 Task: Create List Content Marketing in Board Social Media Advertising Strategies to Workspace Healthcare Consulting. Create List Lead Nurturing in Board Customer Journey Optimization Analytics to Workspace Healthcare Consulting. Create List Social Media Management in Board Public Relations Thought Leadership Content Creation and Distribution to Workspace Healthcare Consulting
Action: Mouse moved to (554, 154)
Screenshot: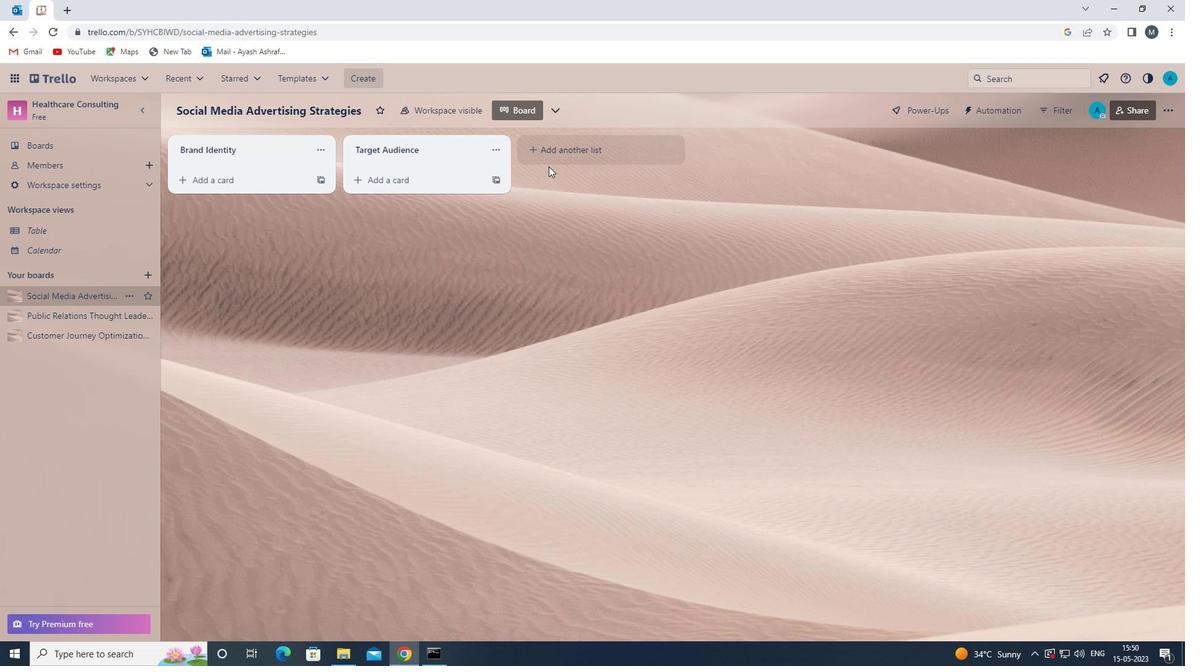 
Action: Mouse pressed left at (554, 154)
Screenshot: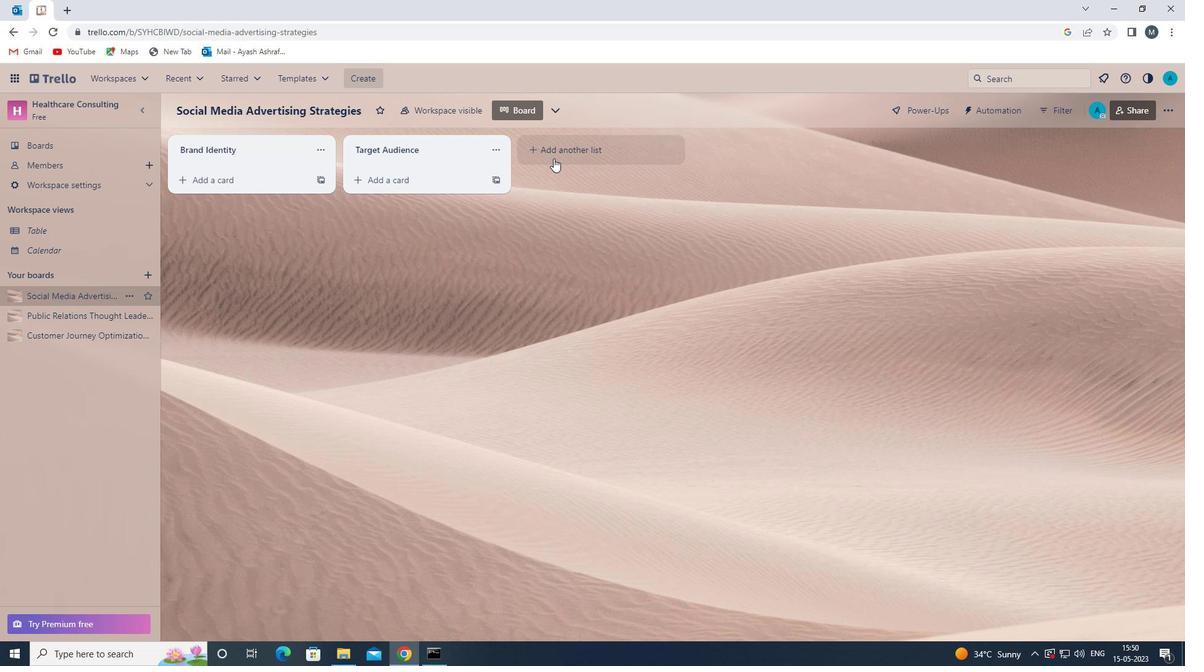 
Action: Mouse moved to (548, 150)
Screenshot: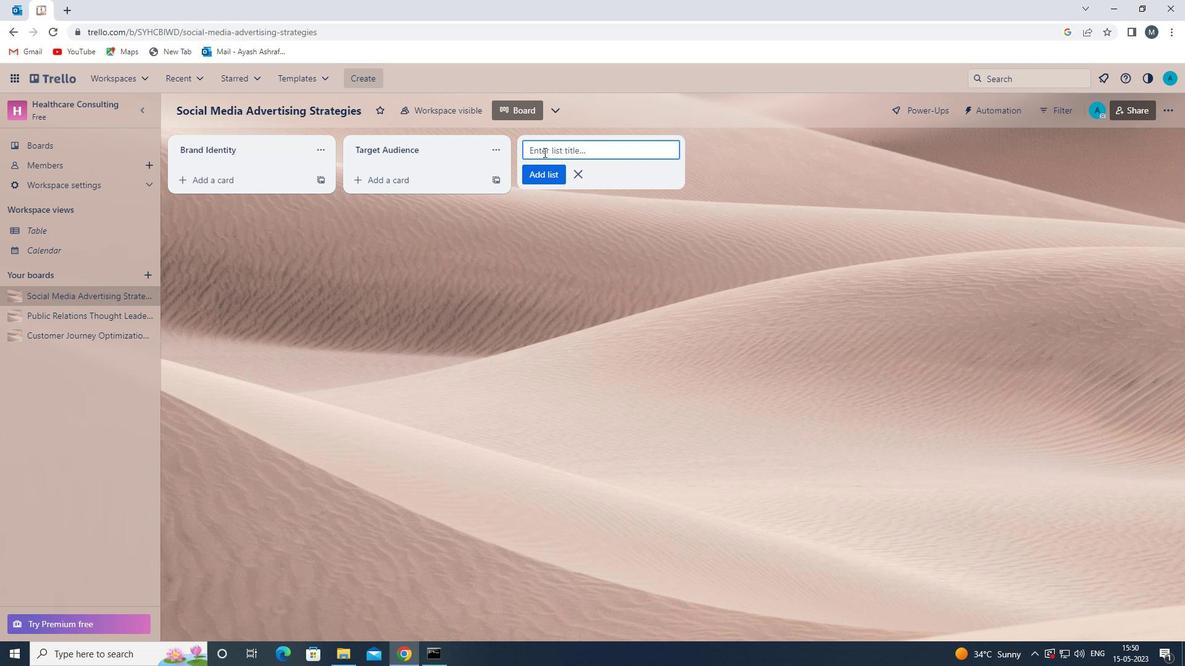 
Action: Mouse pressed left at (548, 150)
Screenshot: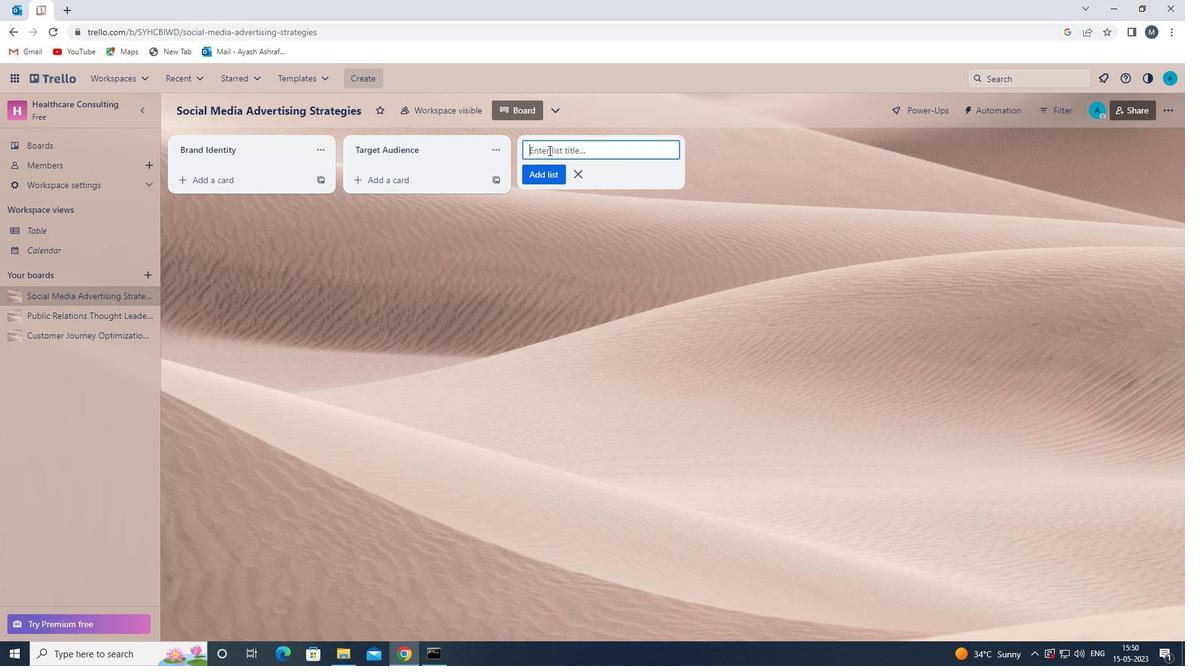 
Action: Key pressed <Key.shift><Key.shift><Key.shift><Key.shift><Key.shift><Key.shift><Key.shift><Key.shift><Key.shift><Key.shift><Key.shift>CONTENT<Key.space><Key.shift>MARKETING<Key.space>
Screenshot: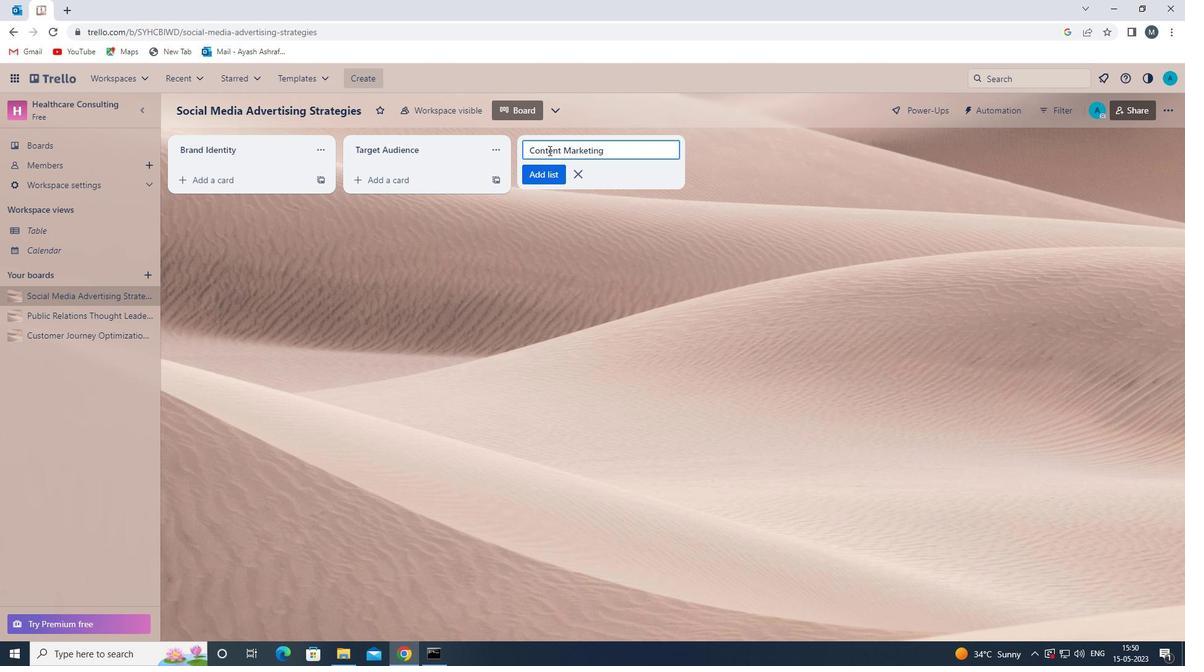 
Action: Mouse moved to (546, 173)
Screenshot: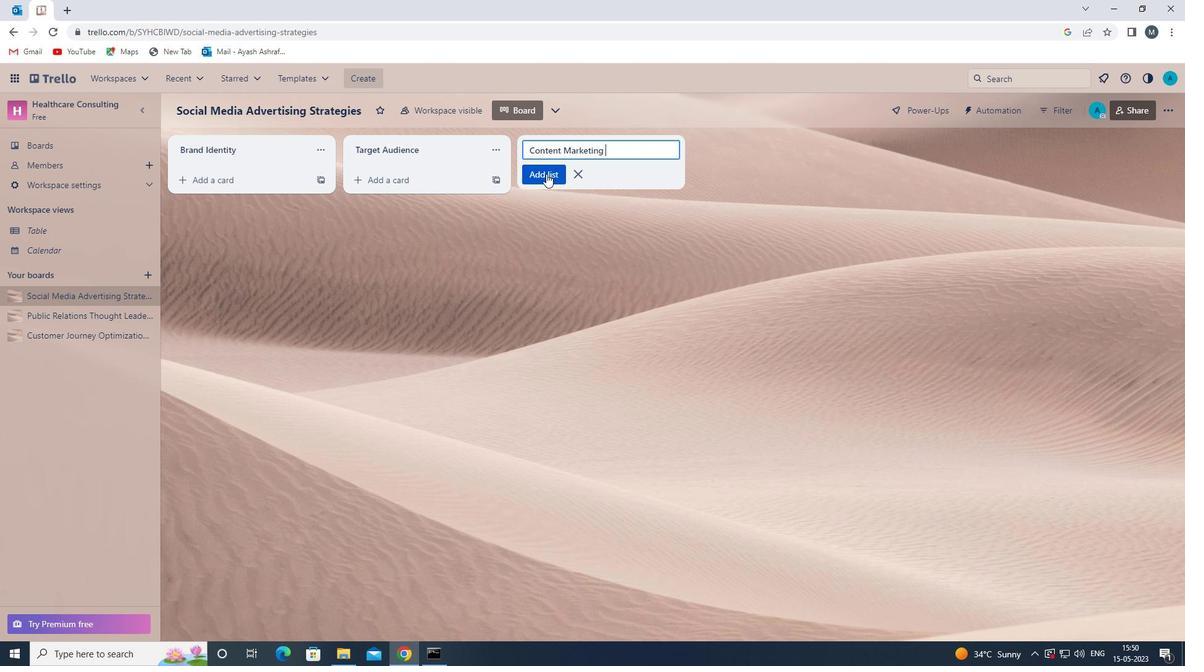 
Action: Mouse pressed left at (546, 173)
Screenshot: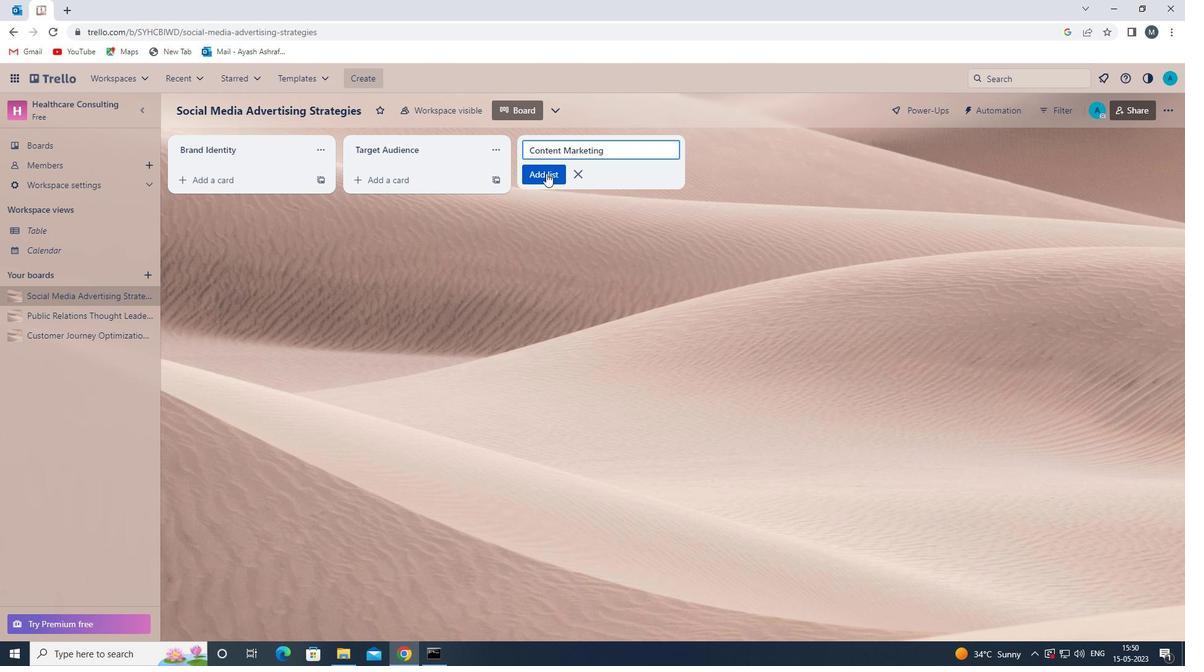 
Action: Mouse moved to (511, 303)
Screenshot: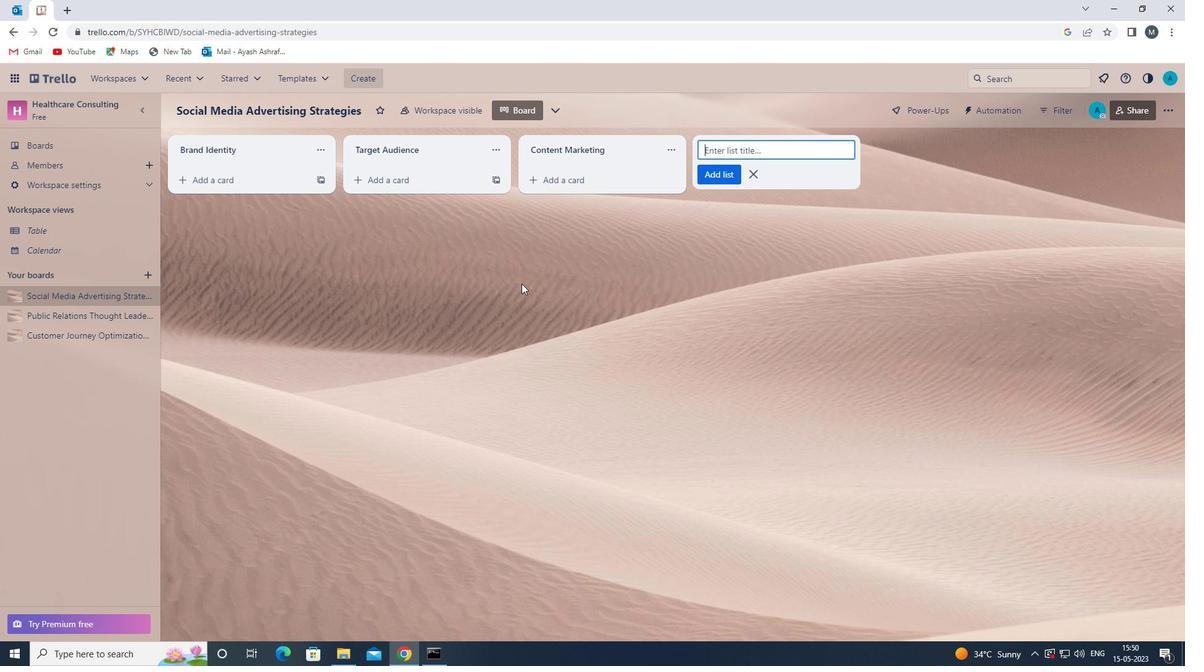 
Action: Mouse pressed left at (511, 303)
Screenshot: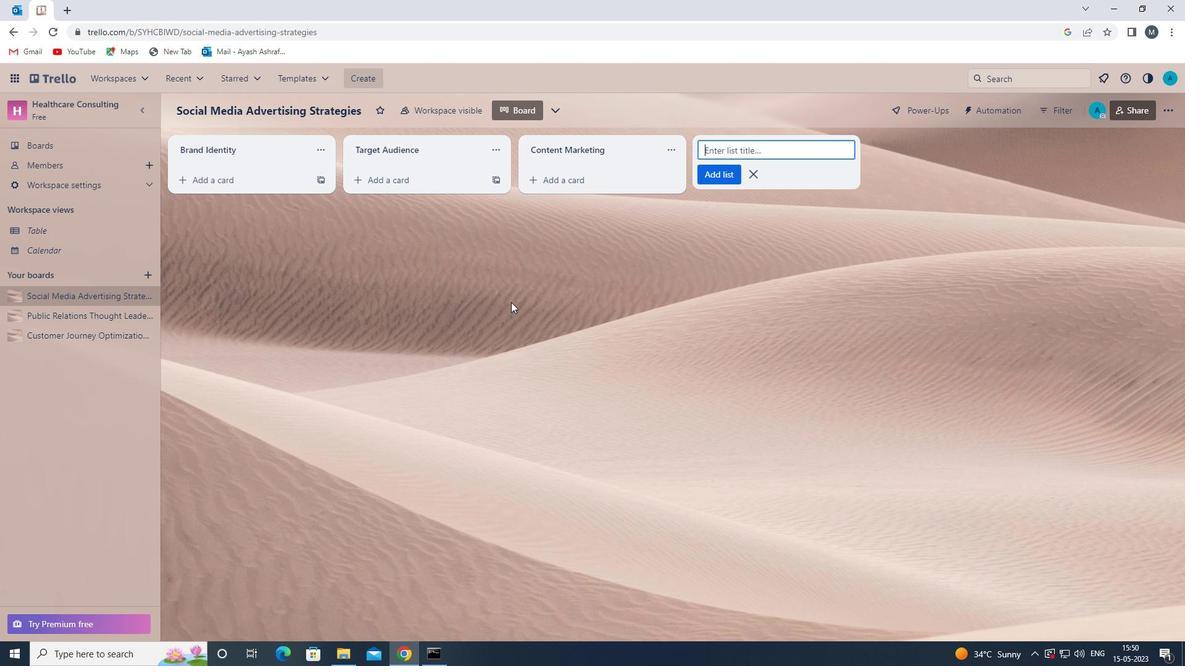 
Action: Mouse moved to (58, 339)
Screenshot: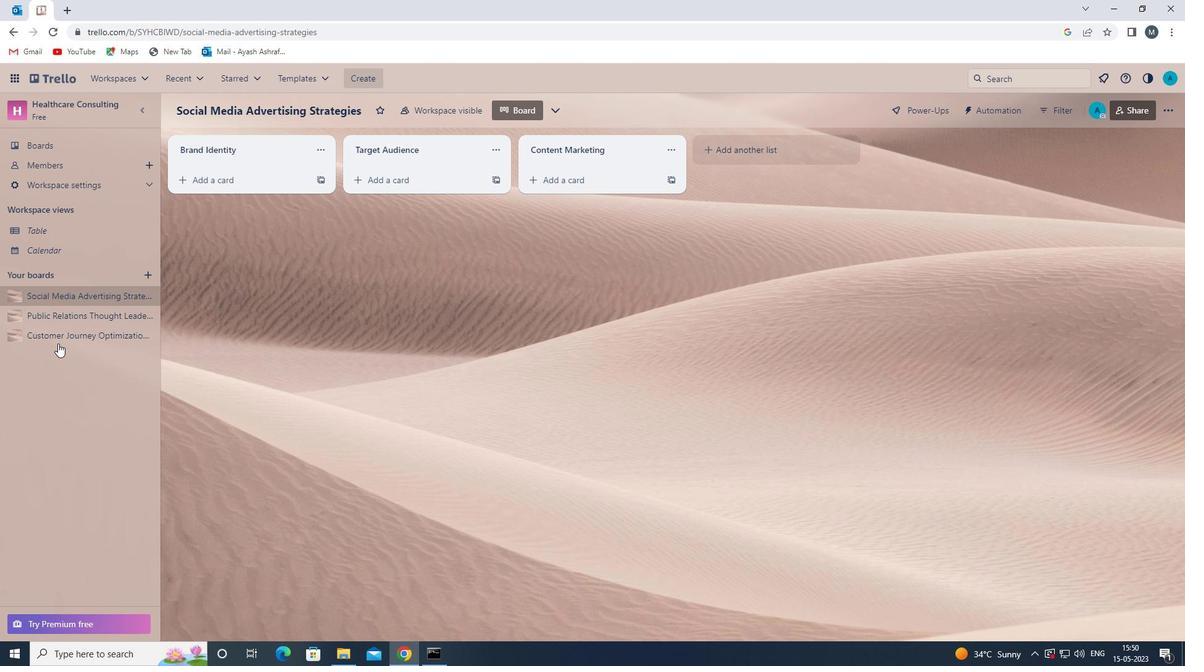 
Action: Mouse pressed left at (58, 339)
Screenshot: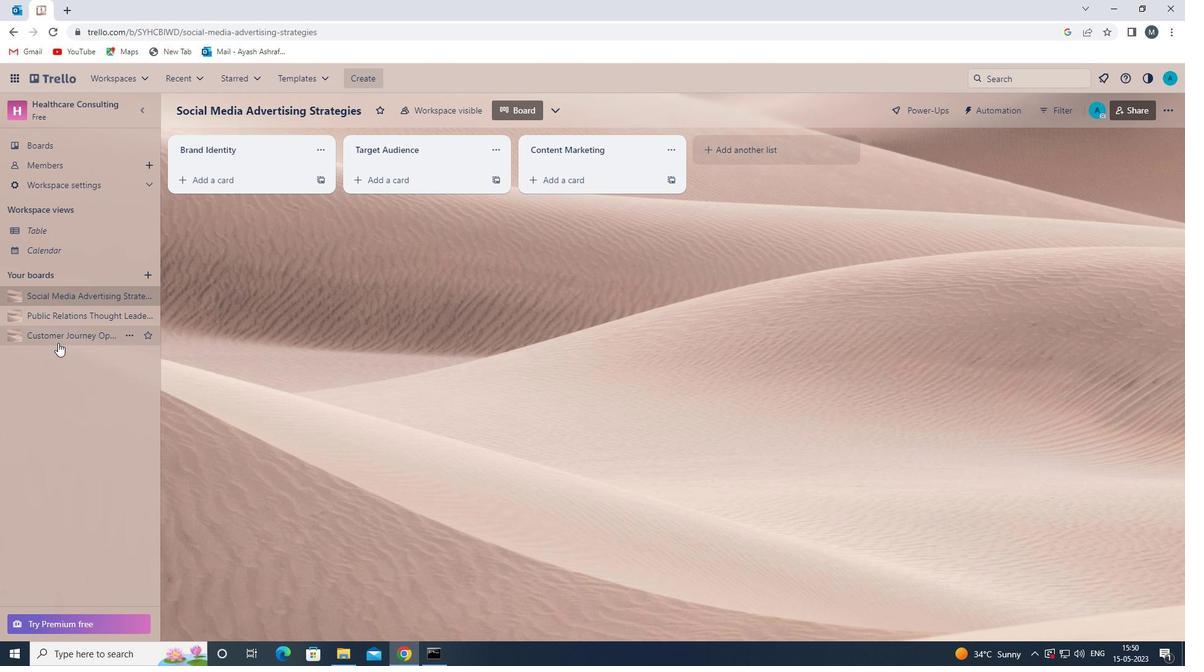 
Action: Mouse moved to (565, 153)
Screenshot: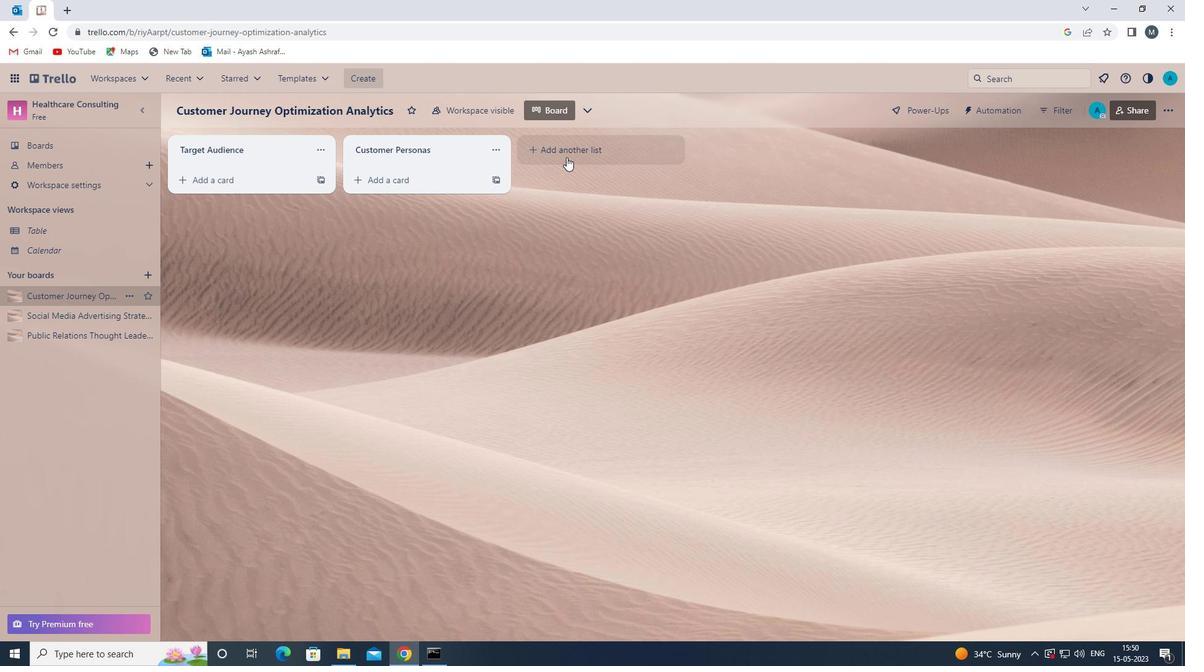 
Action: Mouse pressed left at (565, 153)
Screenshot: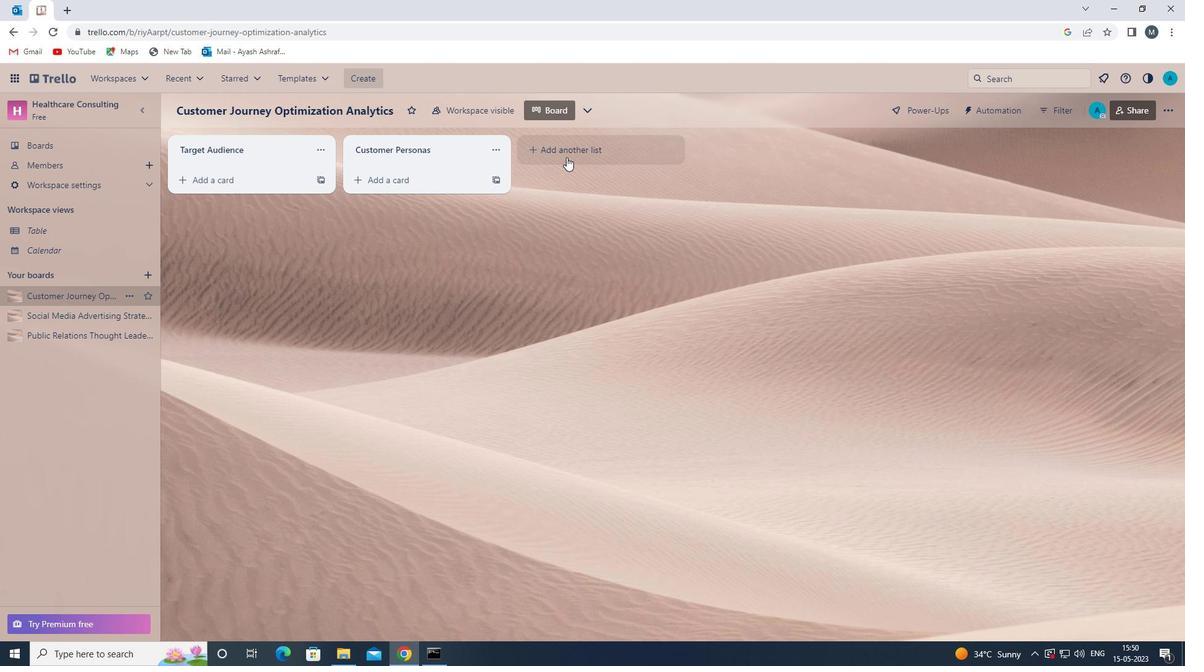 
Action: Mouse moved to (556, 149)
Screenshot: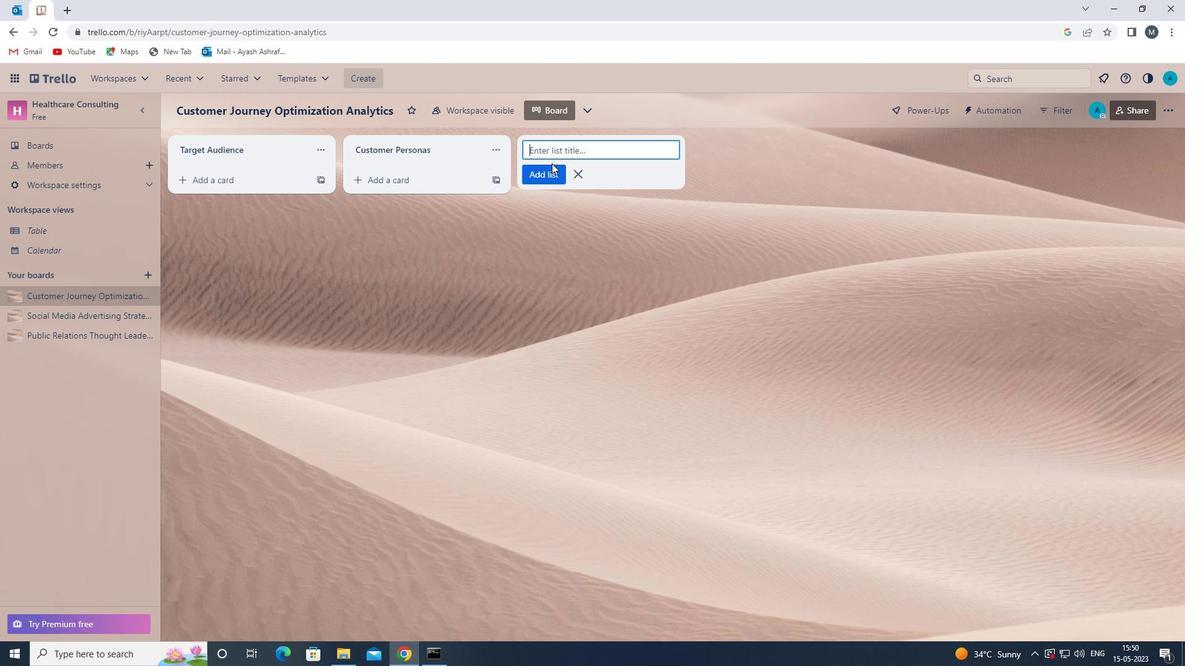 
Action: Mouse pressed left at (556, 149)
Screenshot: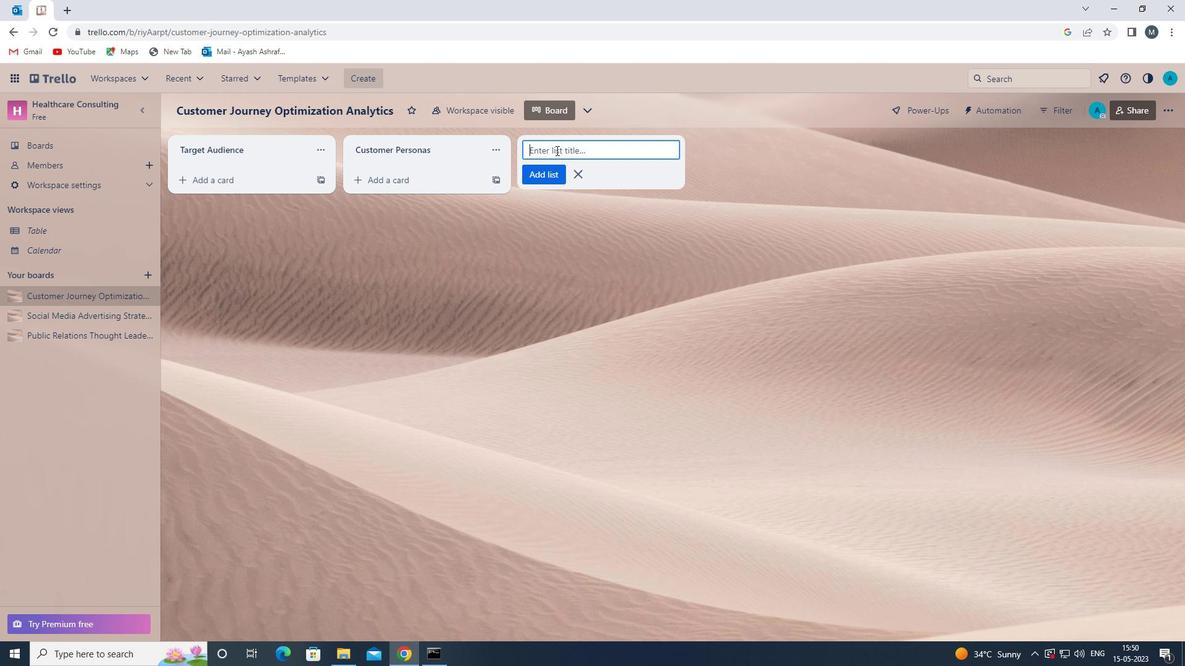 
Action: Key pressed <Key.shift>LEAD<Key.space><Key.shift>NURTURING<Key.space>
Screenshot: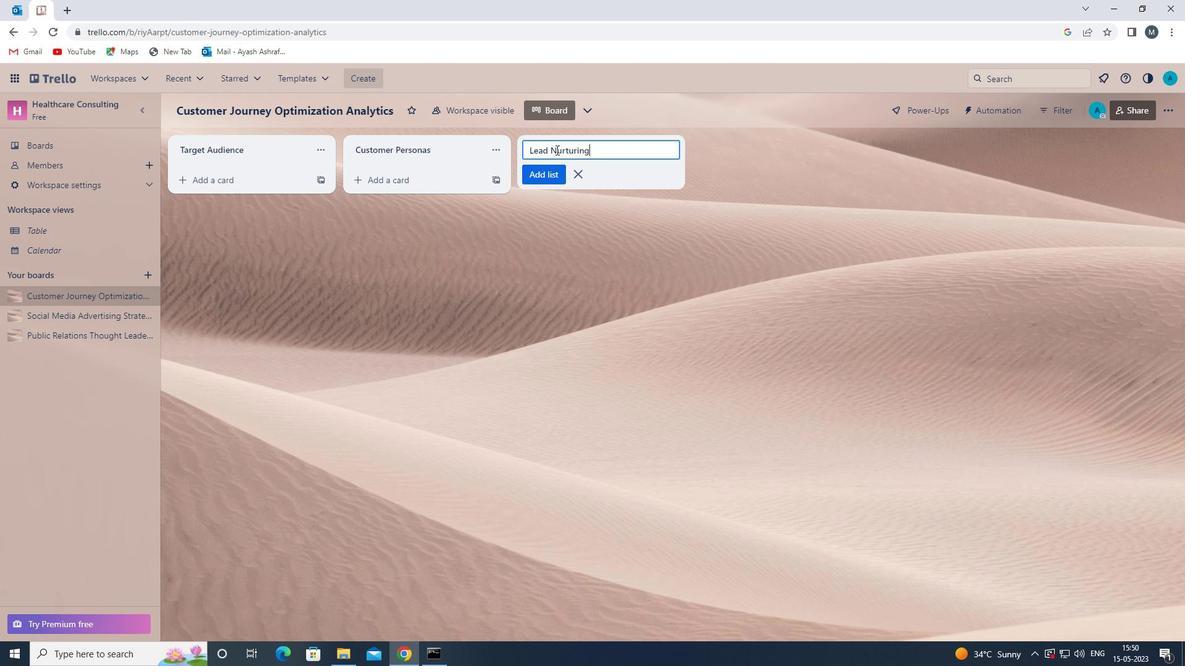 
Action: Mouse moved to (533, 174)
Screenshot: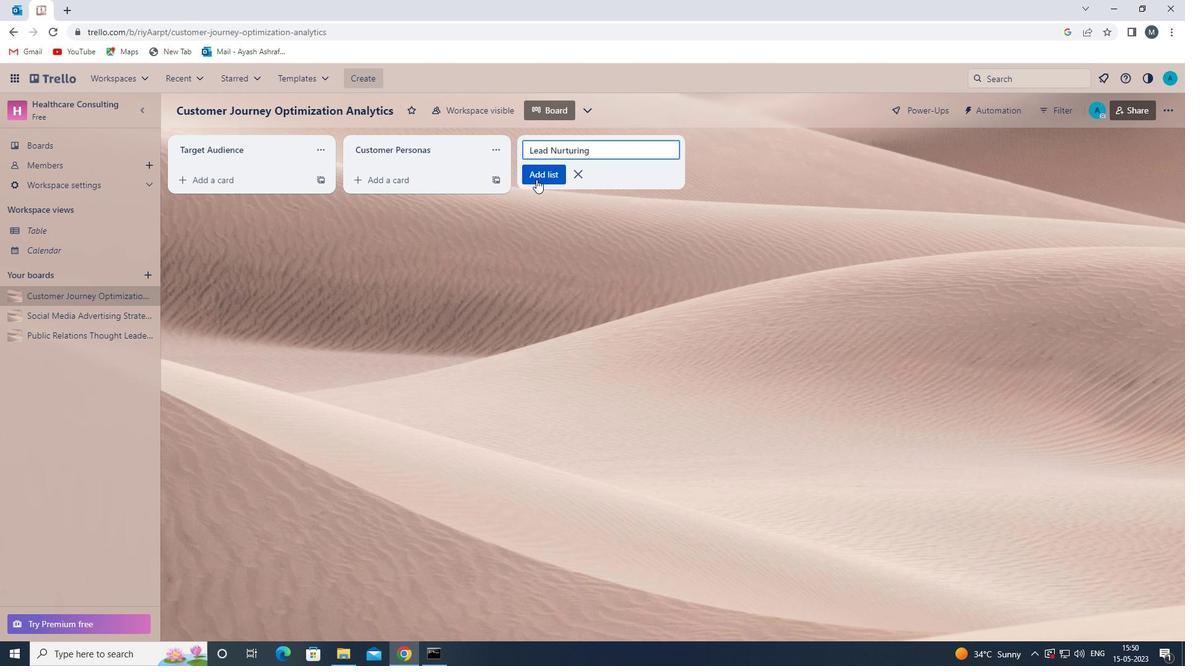 
Action: Mouse pressed left at (533, 174)
Screenshot: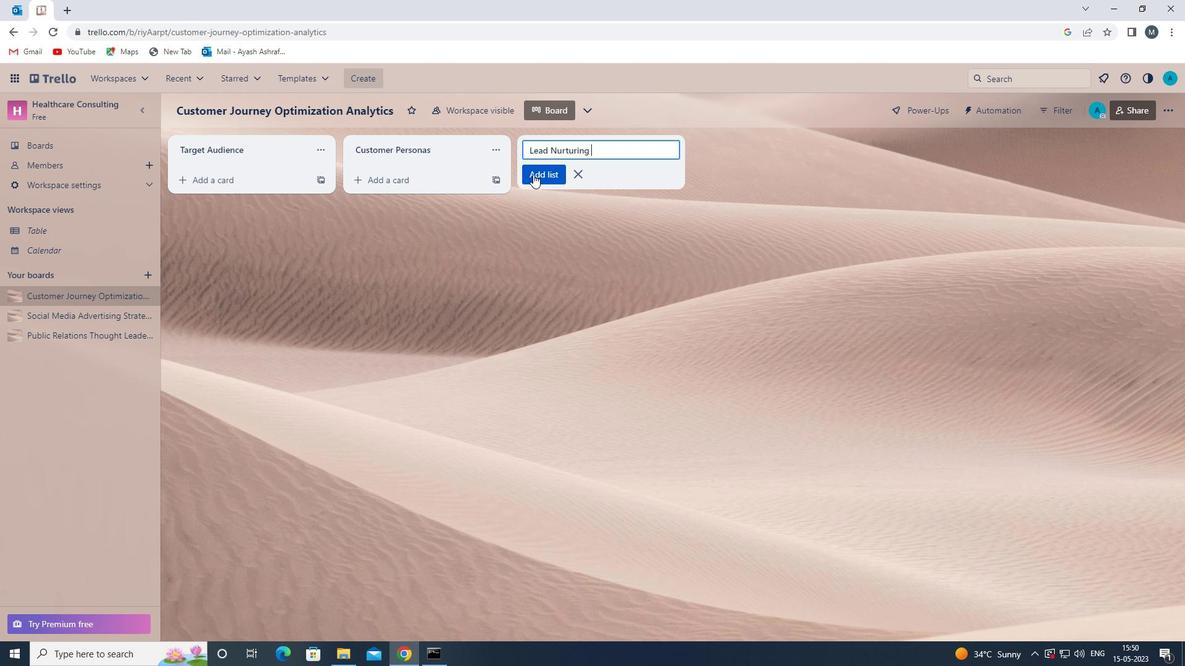 
Action: Mouse moved to (526, 305)
Screenshot: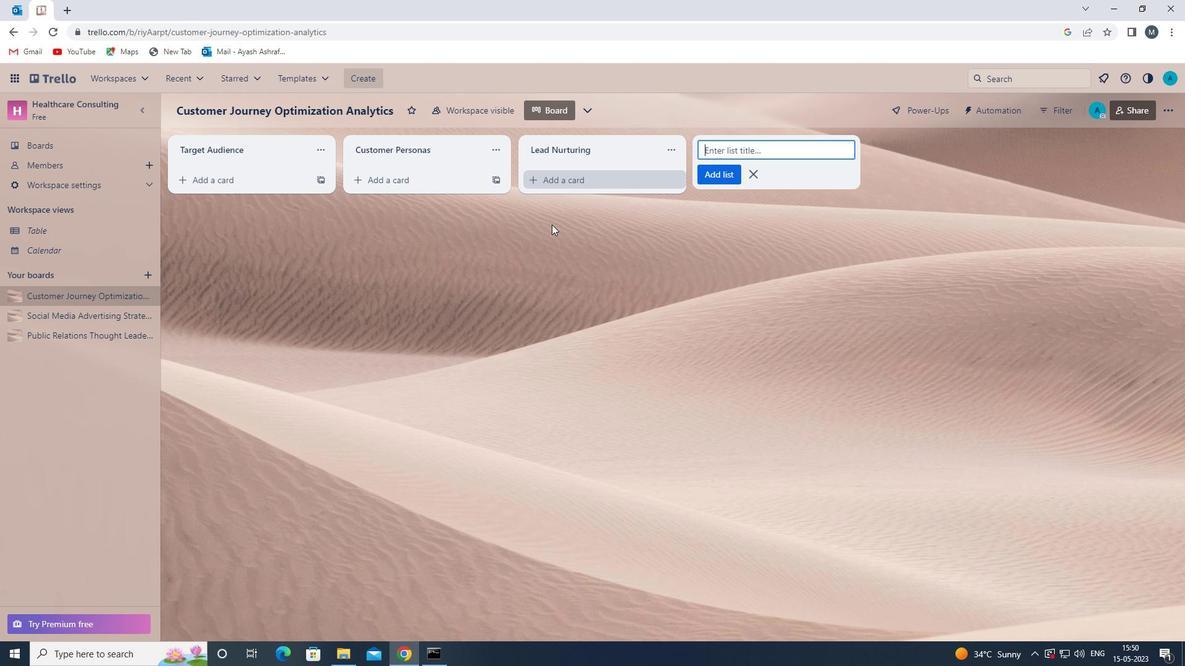 
Action: Mouse pressed left at (526, 305)
Screenshot: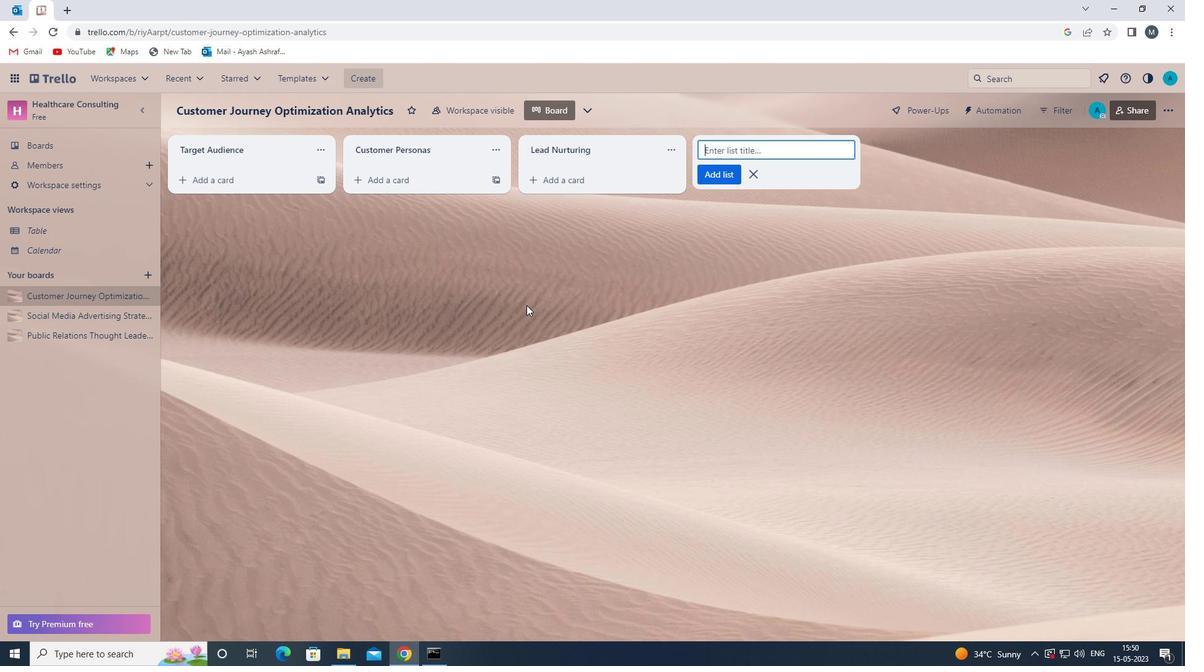 
Action: Mouse moved to (80, 338)
Screenshot: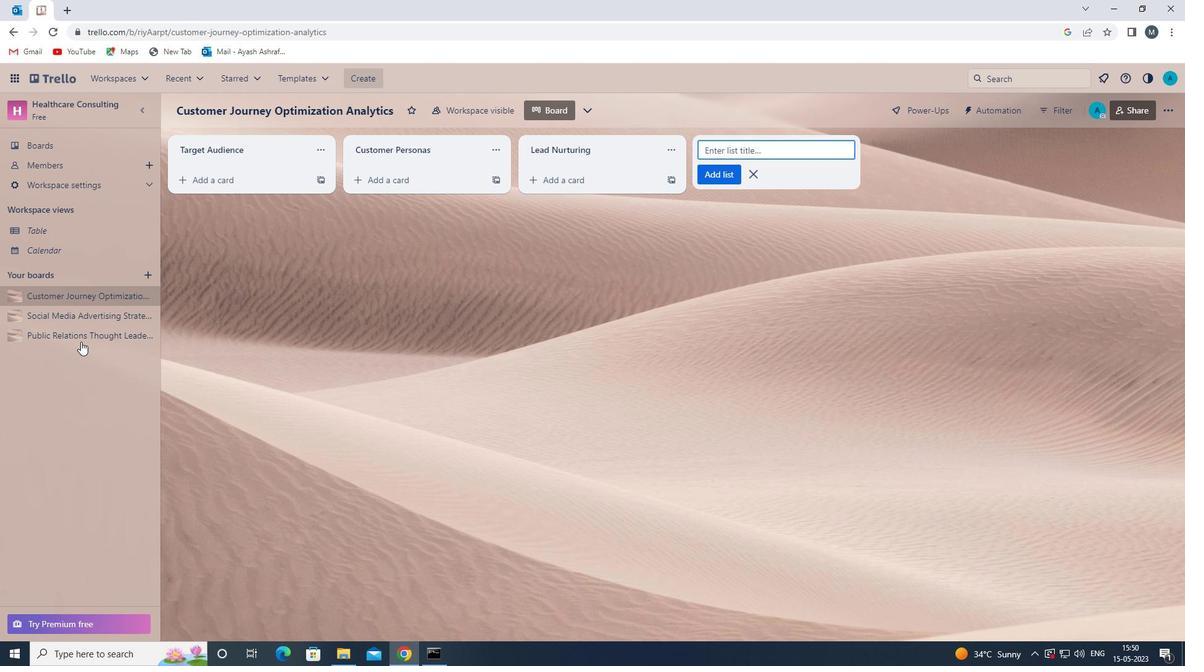 
Action: Mouse pressed left at (80, 338)
Screenshot: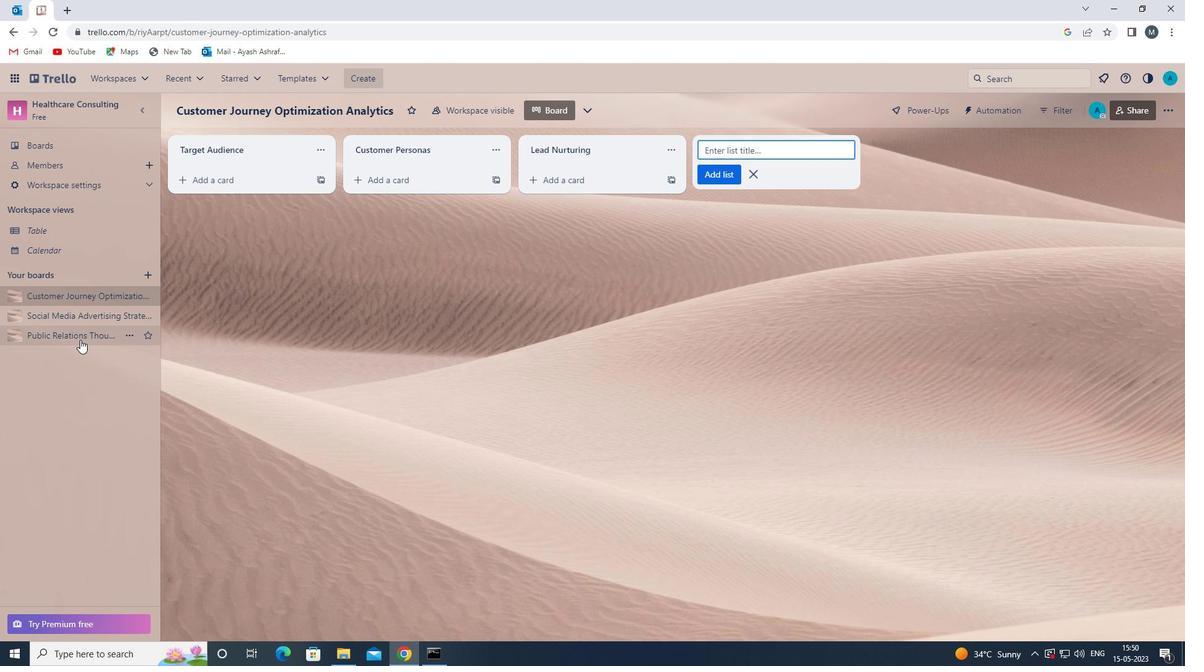 
Action: Mouse moved to (574, 151)
Screenshot: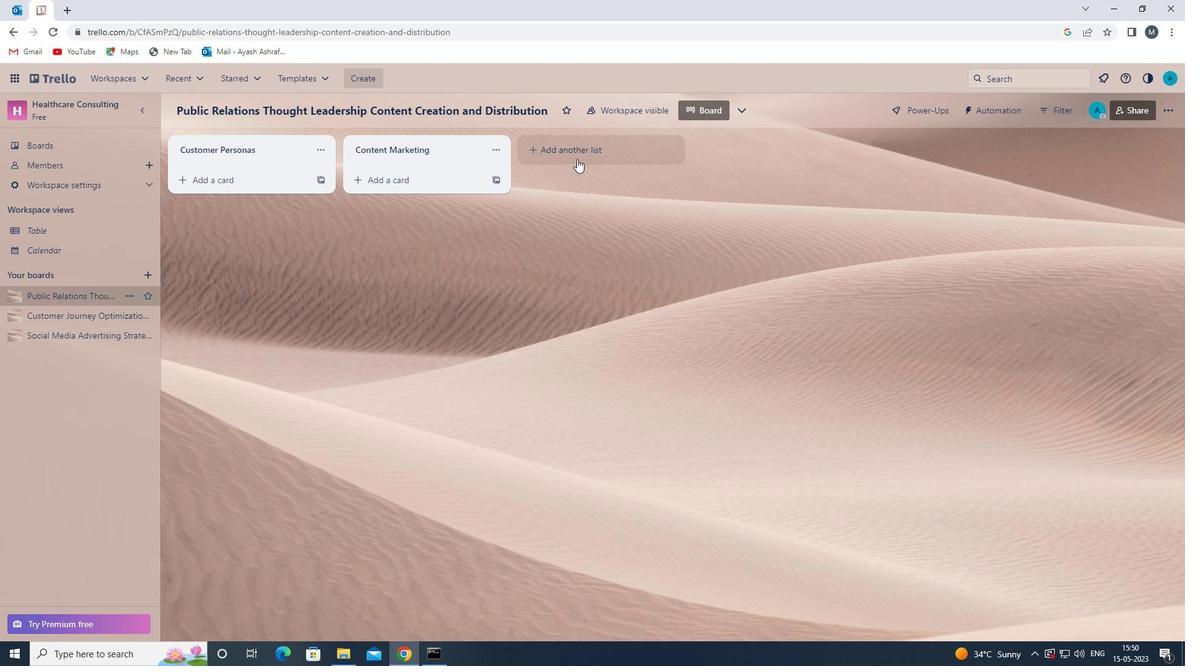 
Action: Mouse pressed left at (574, 151)
Screenshot: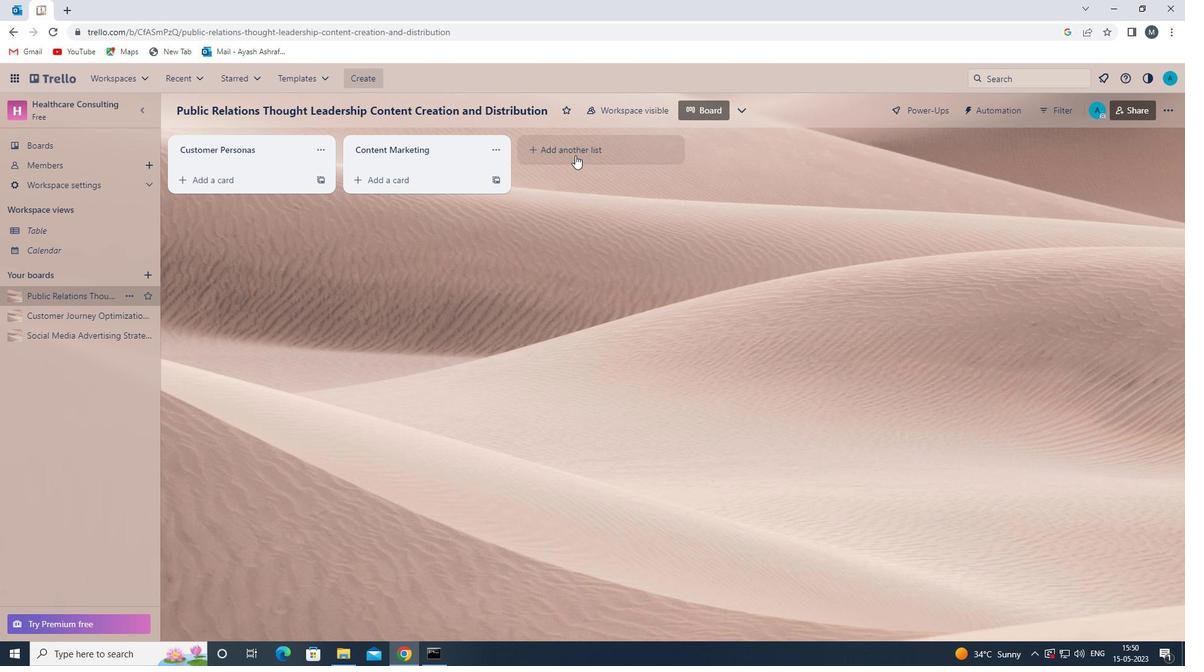 
Action: Mouse moved to (574, 151)
Screenshot: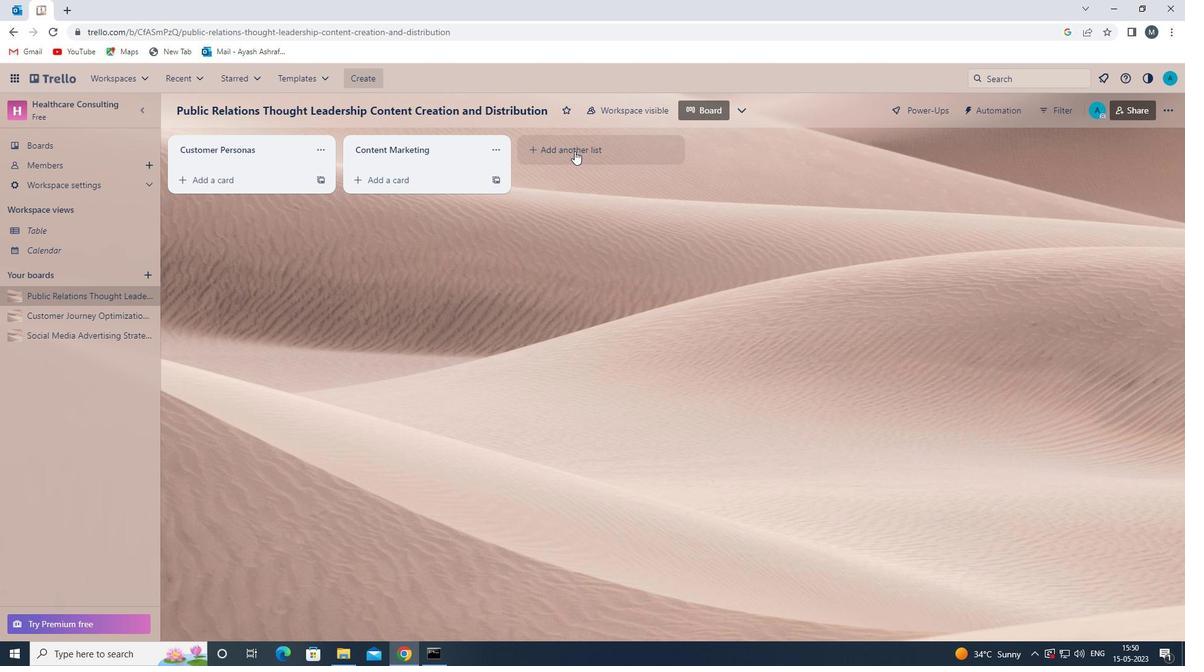 
Action: Mouse pressed left at (574, 151)
Screenshot: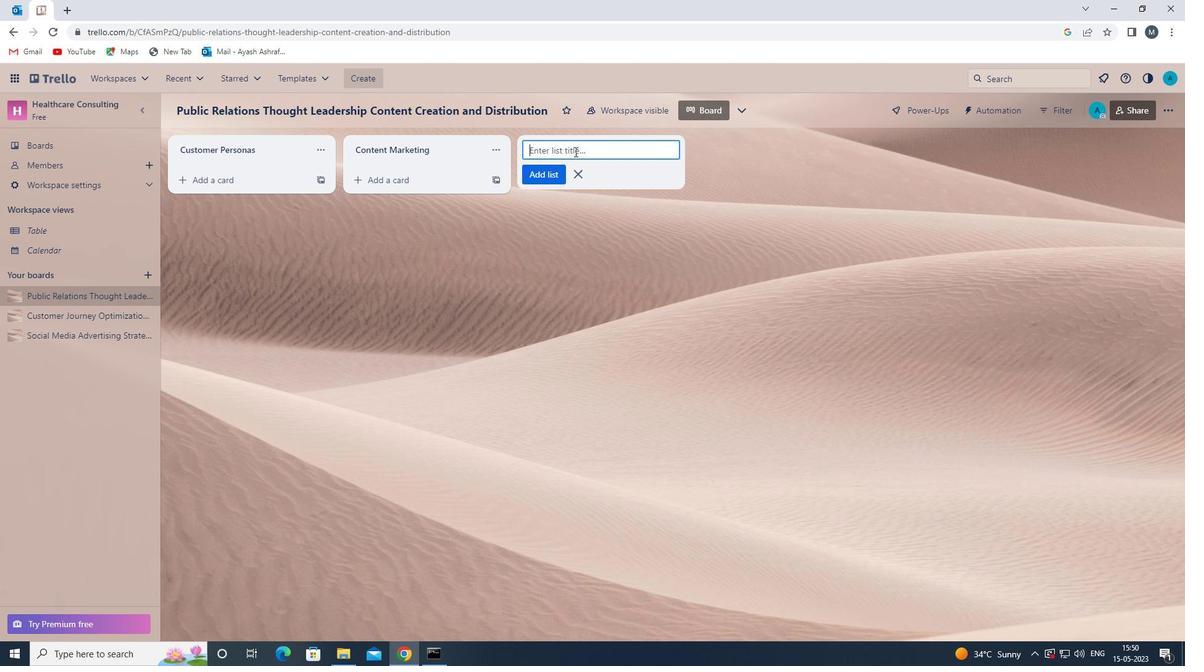 
Action: Key pressed <Key.shift>SOCIAL<Key.space><Key.shift>MEDIA<Key.space><Key.shift>MANAGEMENT<Key.space>
Screenshot: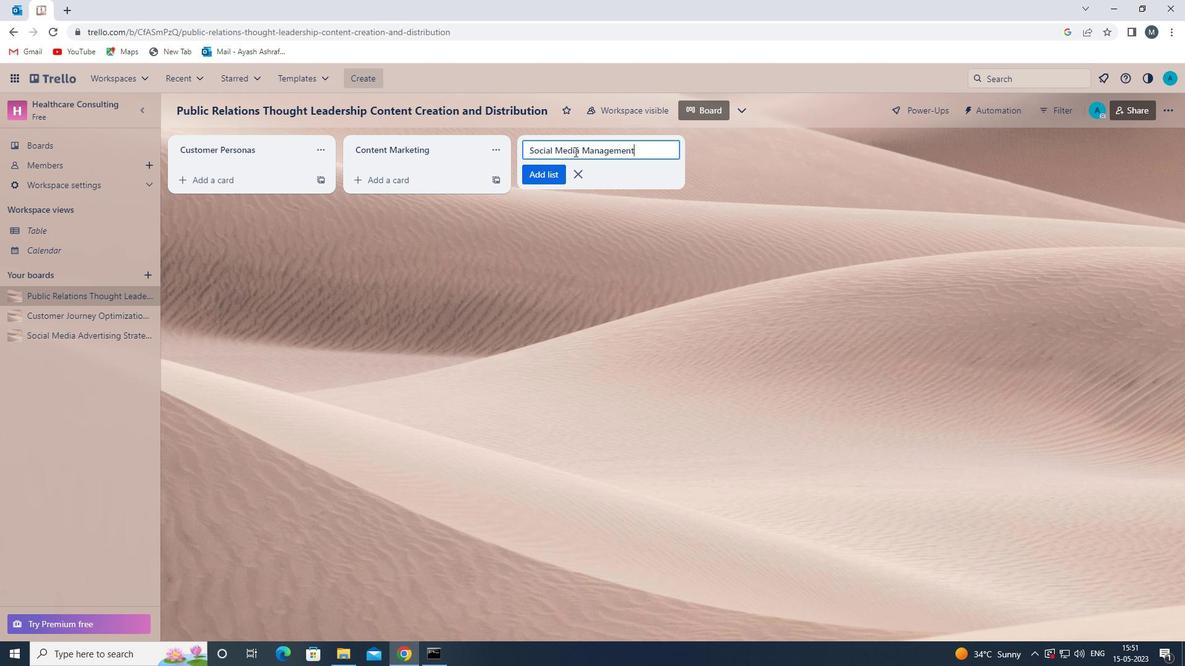 
Action: Mouse moved to (545, 174)
Screenshot: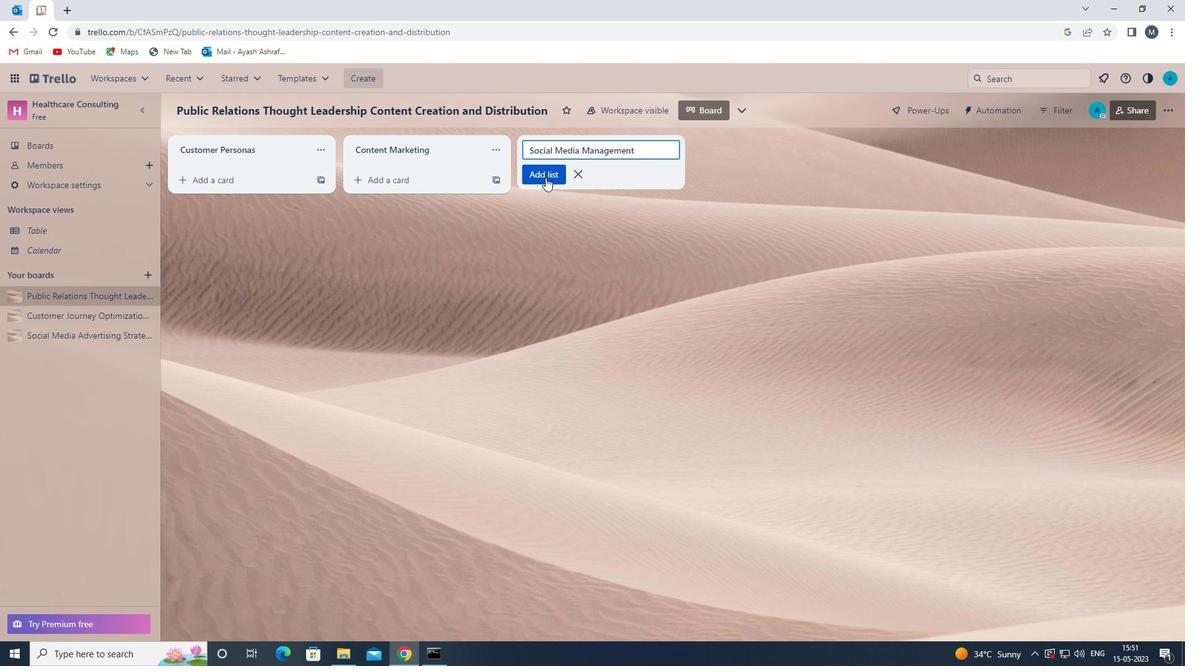 
Action: Mouse pressed left at (545, 174)
Screenshot: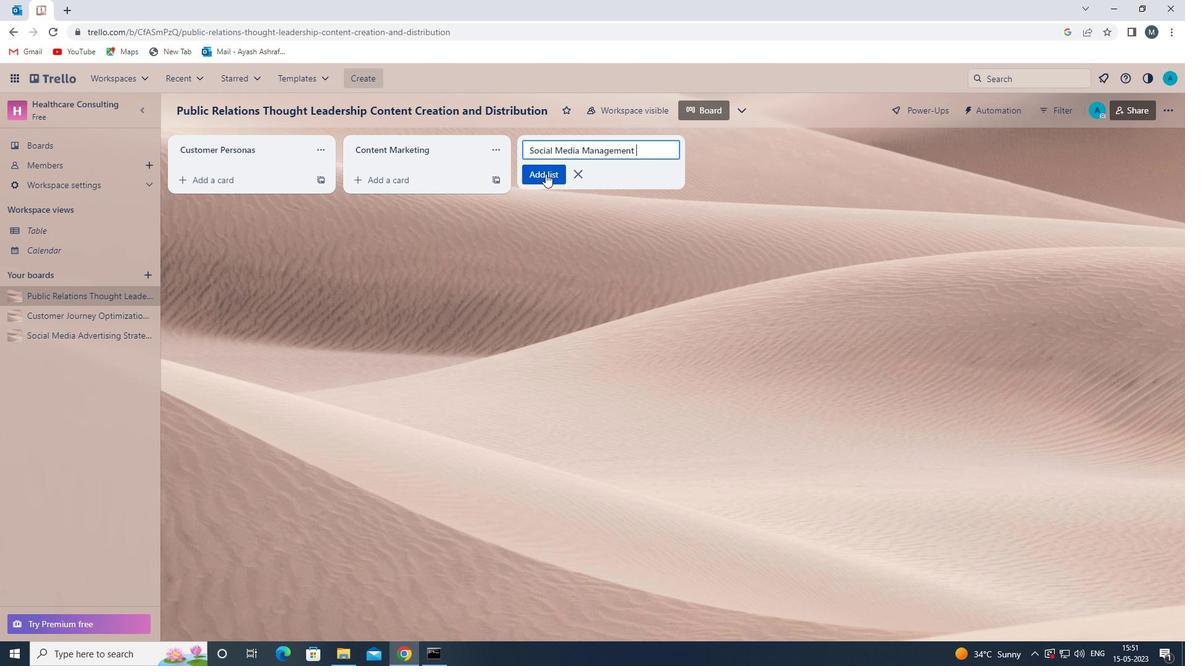 
Action: Mouse moved to (559, 273)
Screenshot: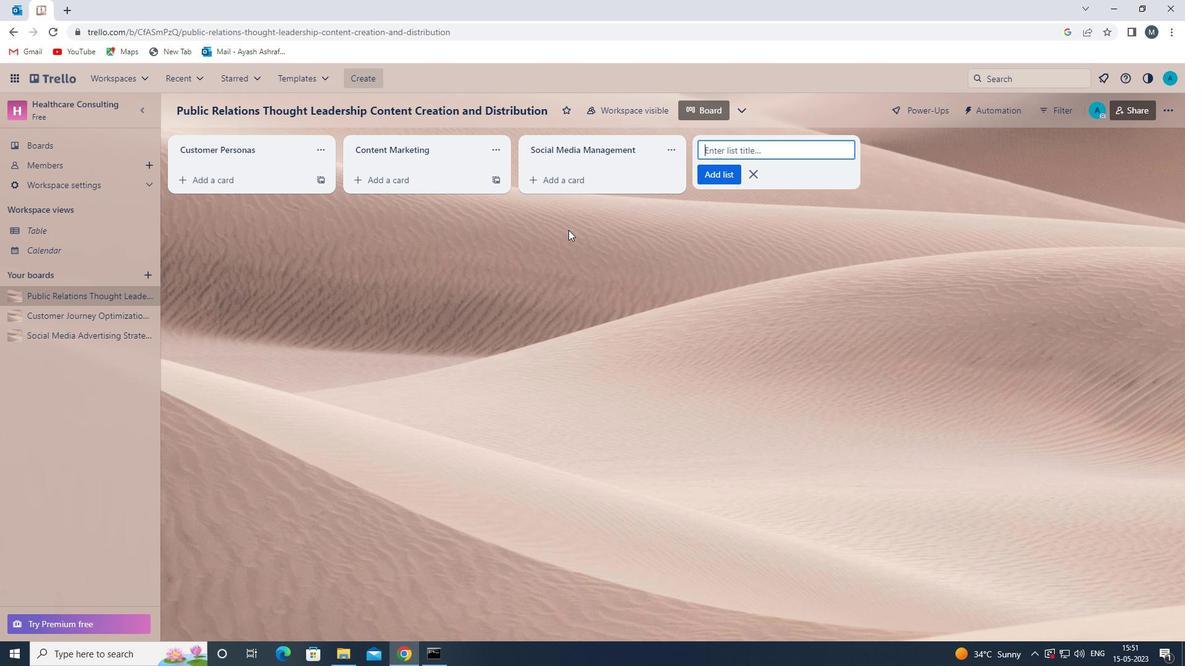 
Action: Mouse pressed left at (559, 273)
Screenshot: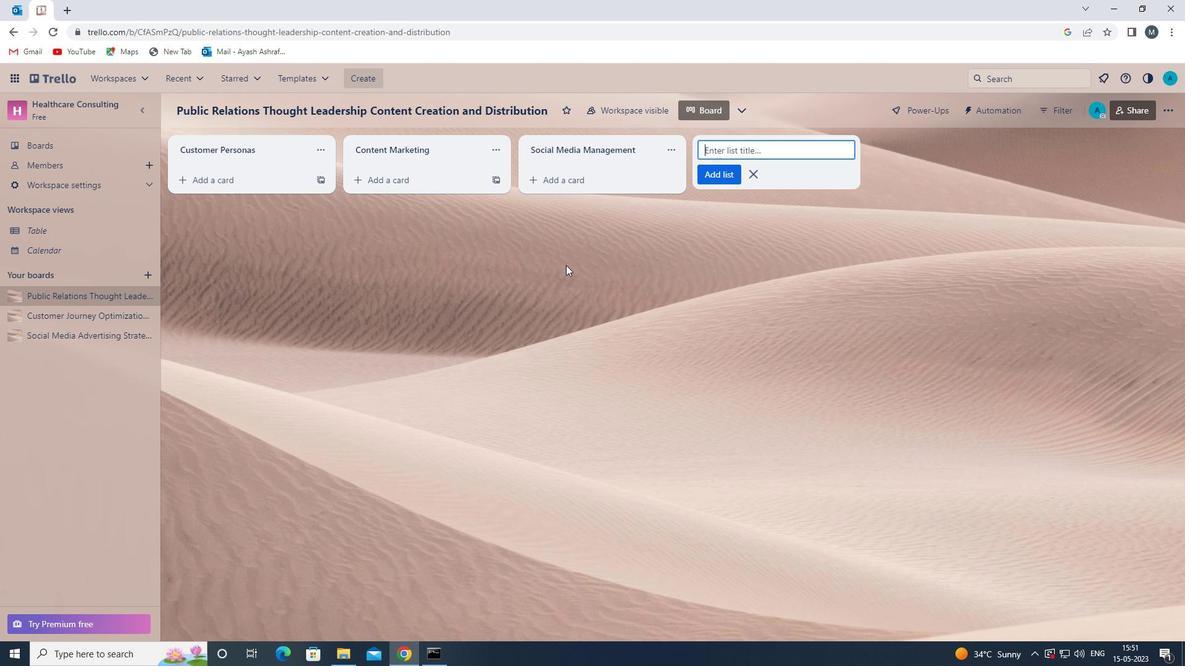
